 Task: Add an action where "Status category is Pending" in Customer not responding.
Action: Mouse moved to (27, 328)
Screenshot: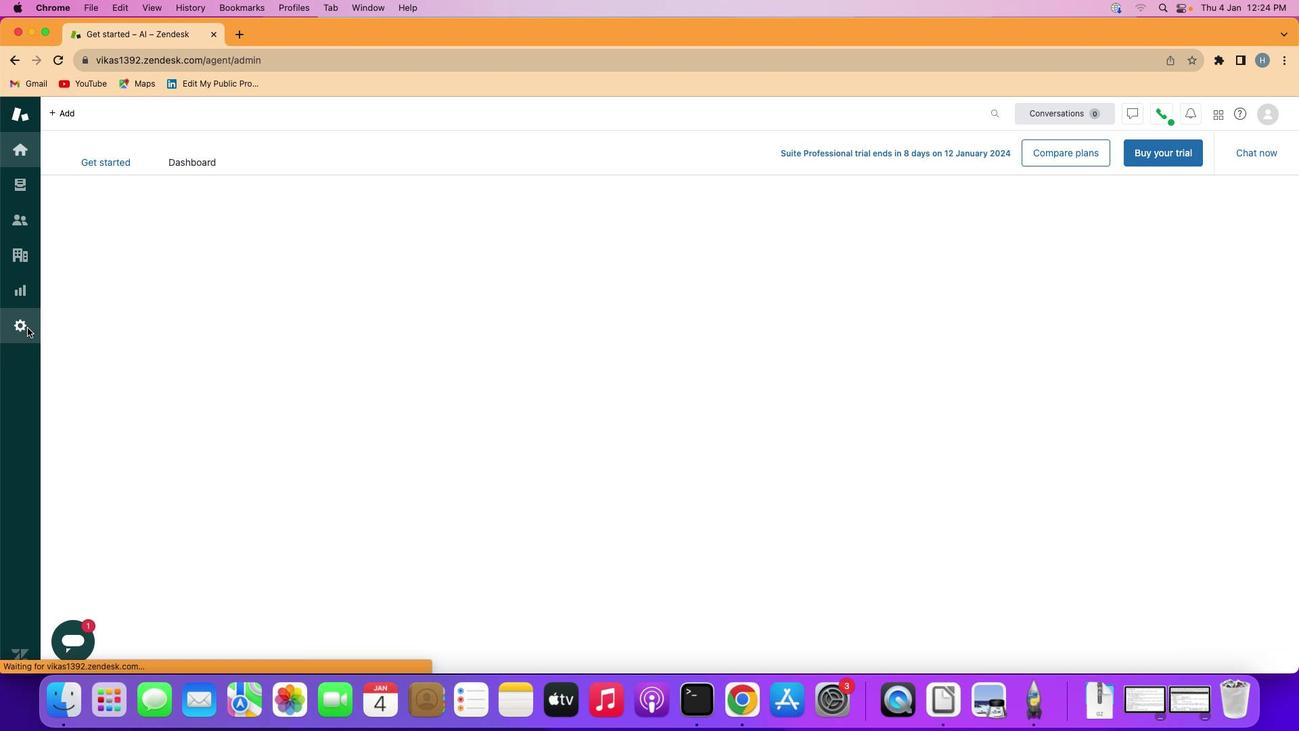 
Action: Mouse pressed left at (27, 328)
Screenshot: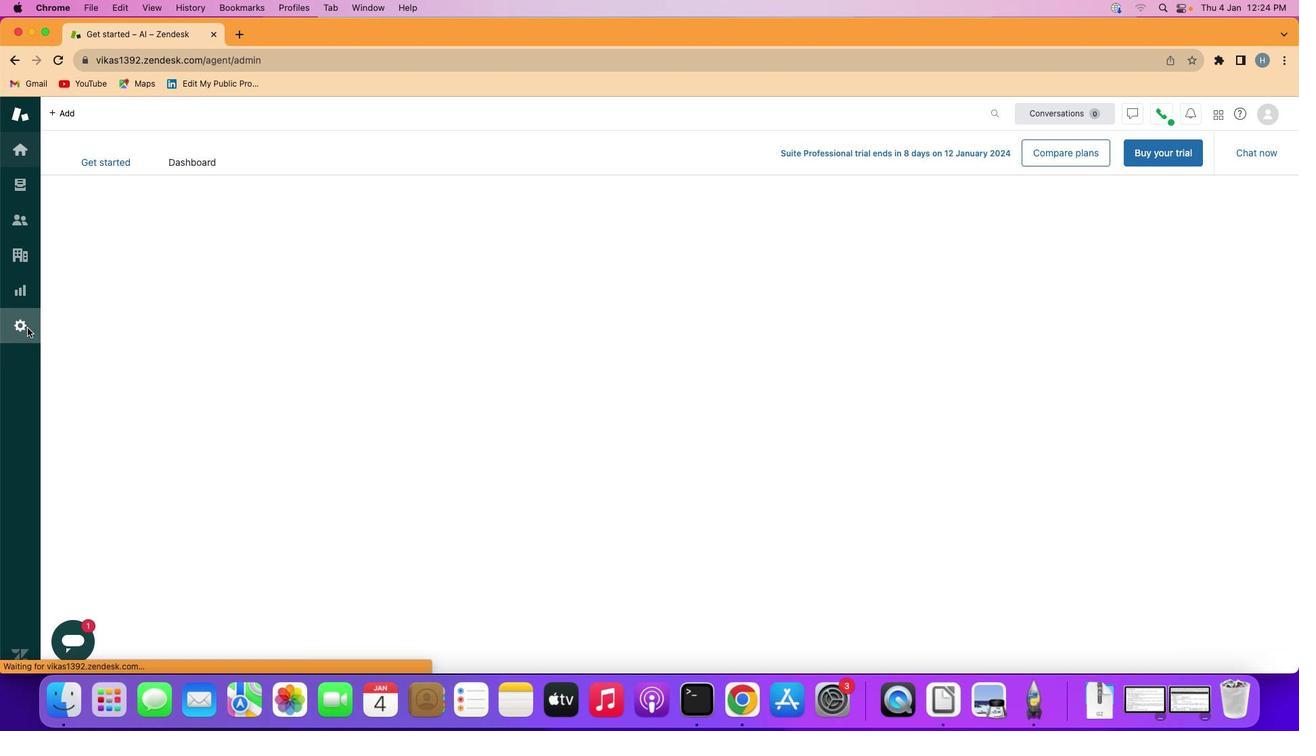 
Action: Mouse moved to (266, 554)
Screenshot: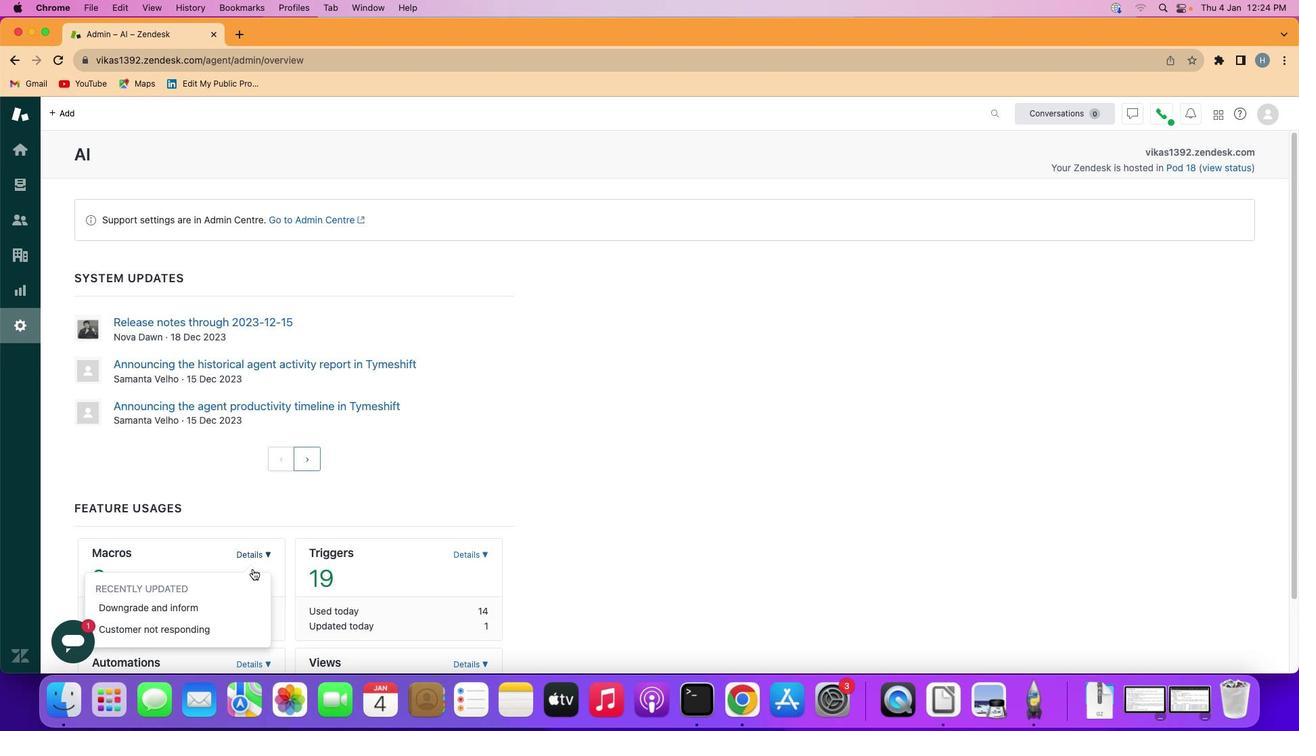 
Action: Mouse pressed left at (266, 554)
Screenshot: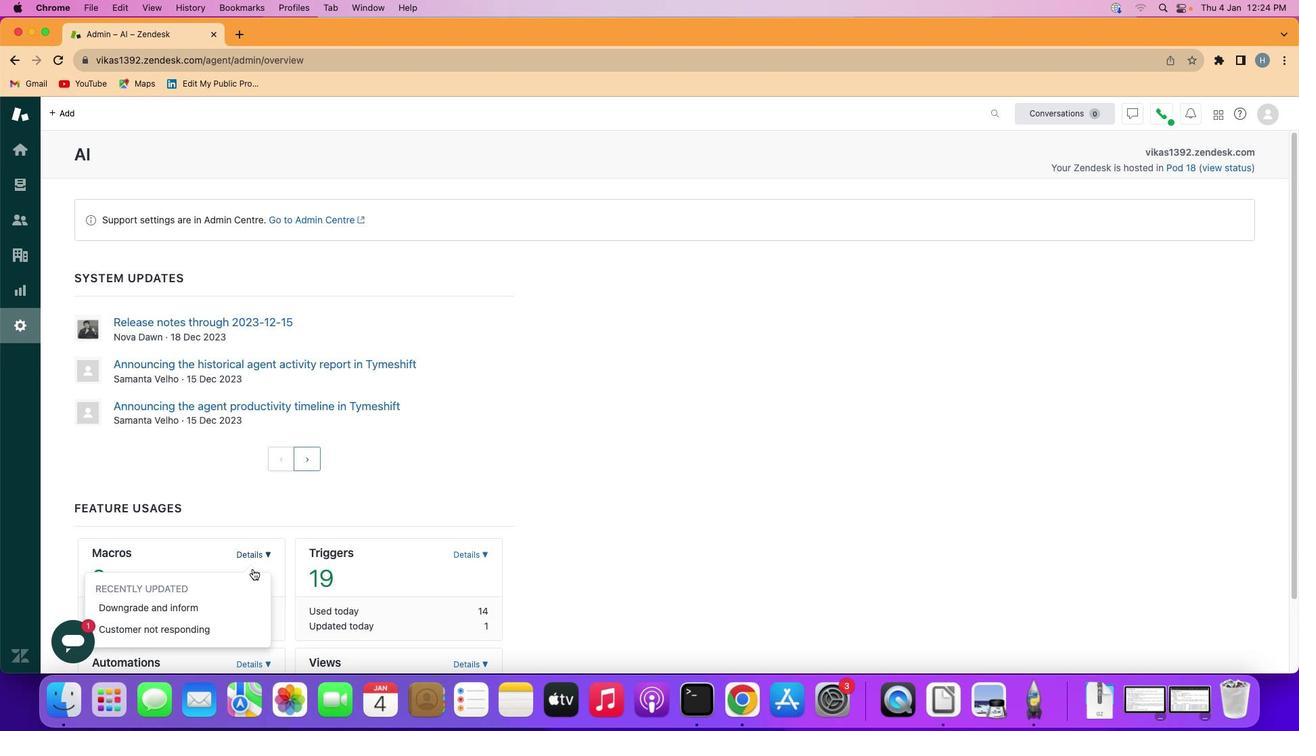 
Action: Mouse moved to (176, 625)
Screenshot: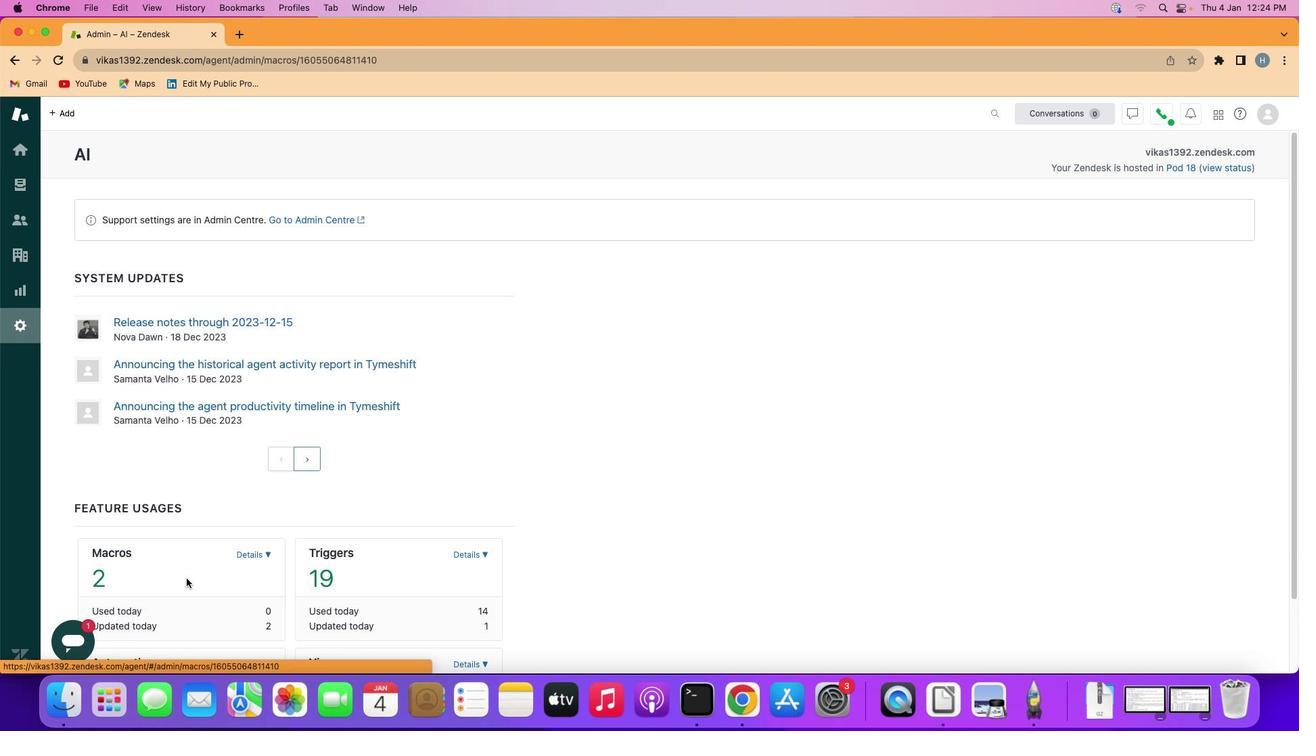 
Action: Mouse pressed left at (176, 625)
Screenshot: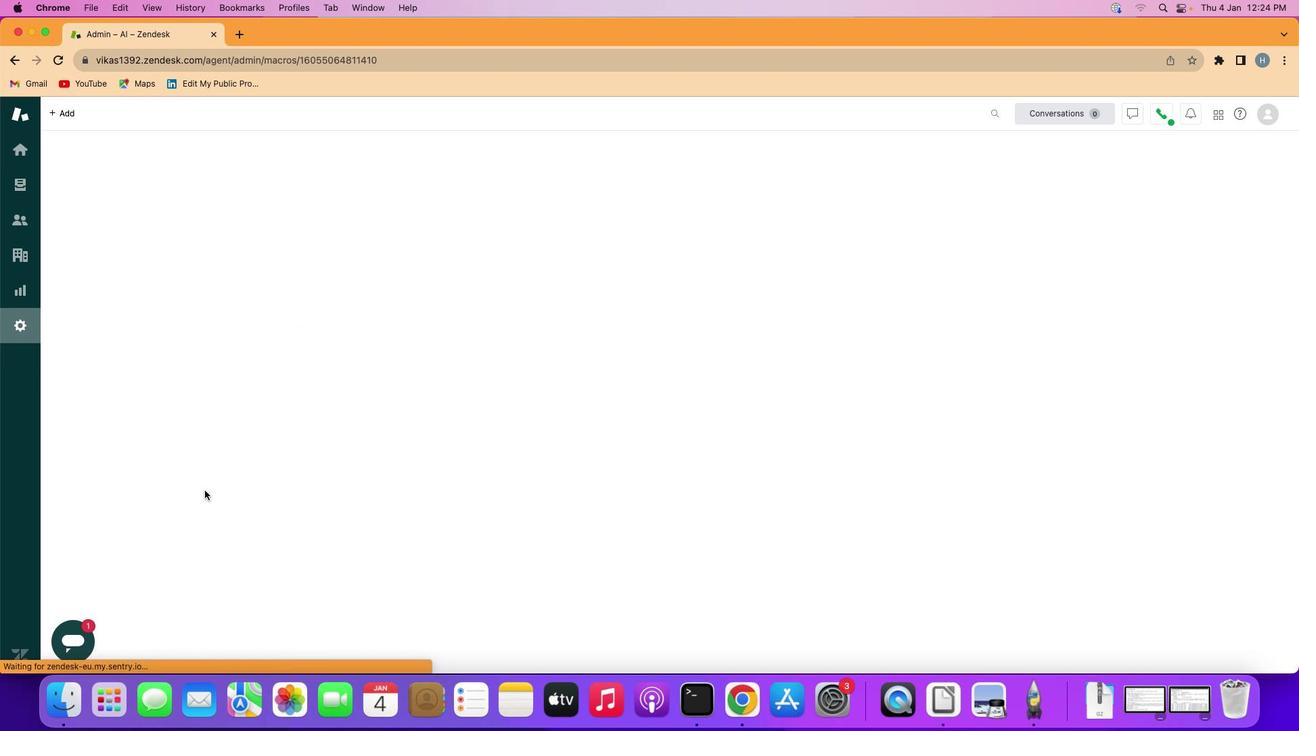 
Action: Mouse moved to (178, 497)
Screenshot: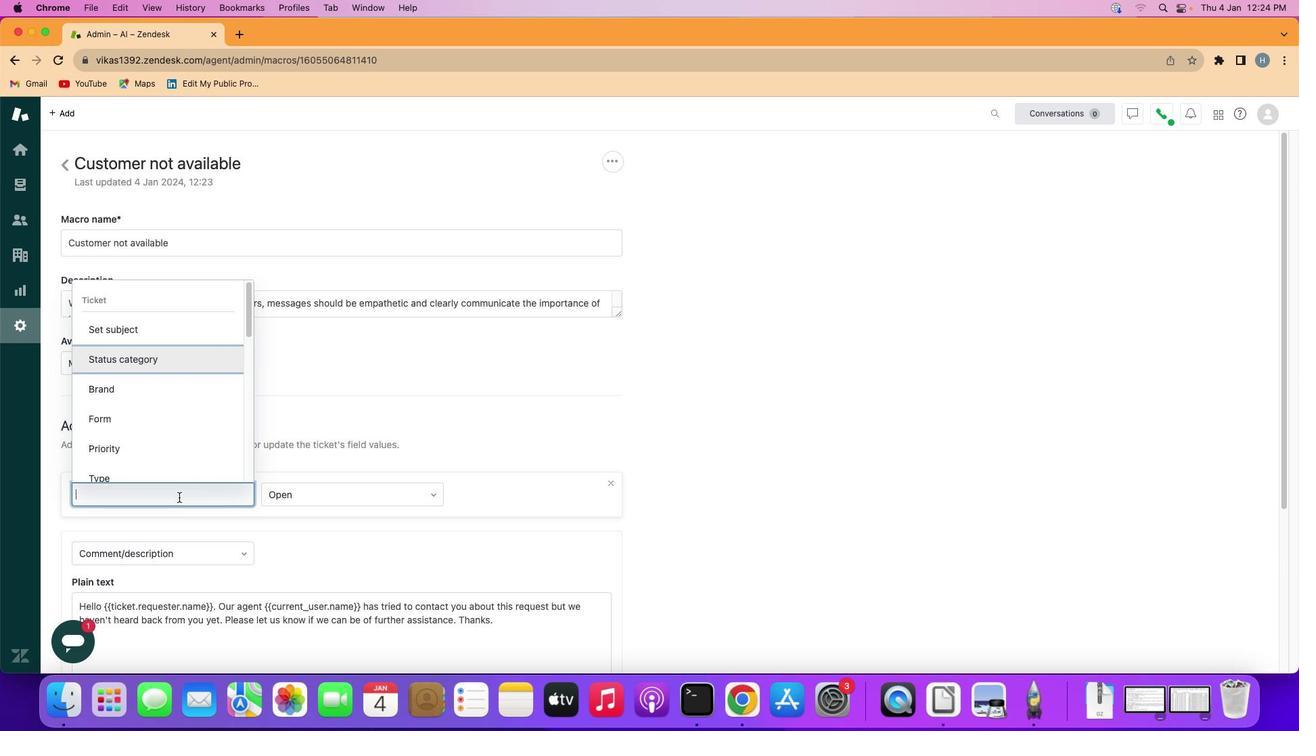 
Action: Mouse pressed left at (178, 497)
Screenshot: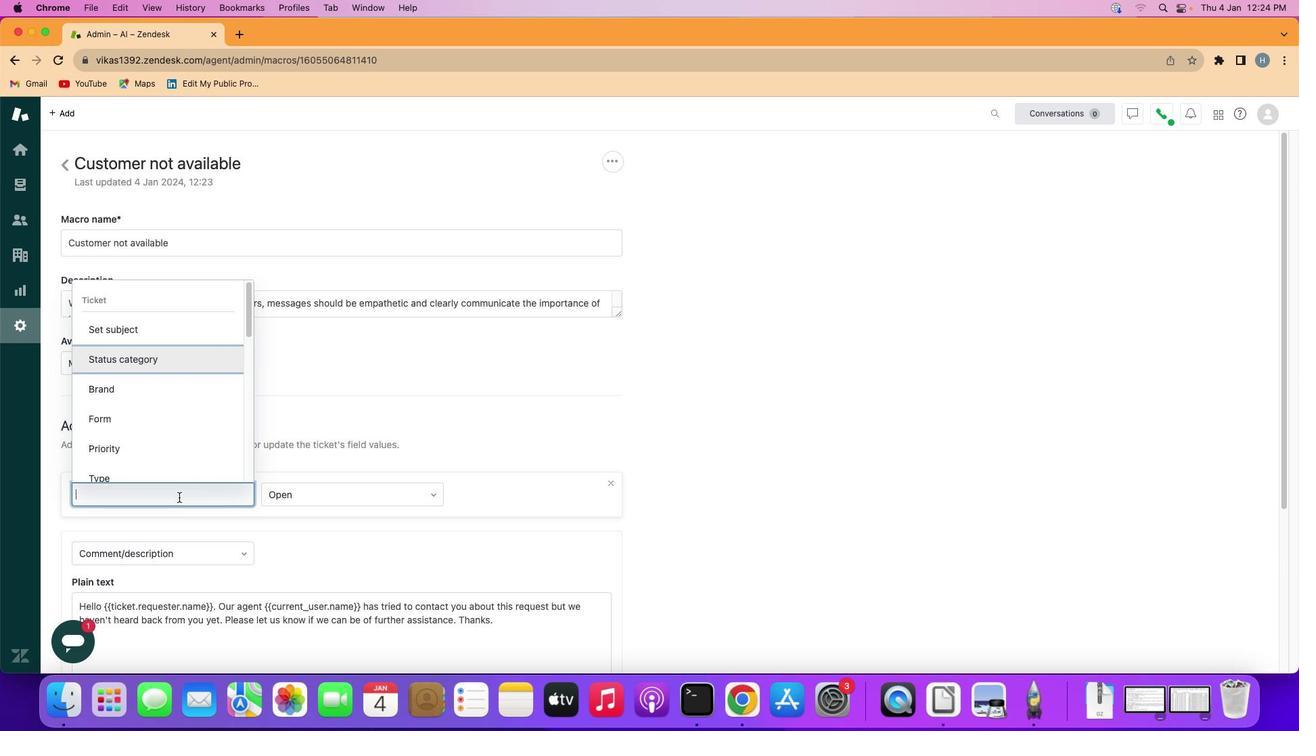 
Action: Mouse moved to (182, 362)
Screenshot: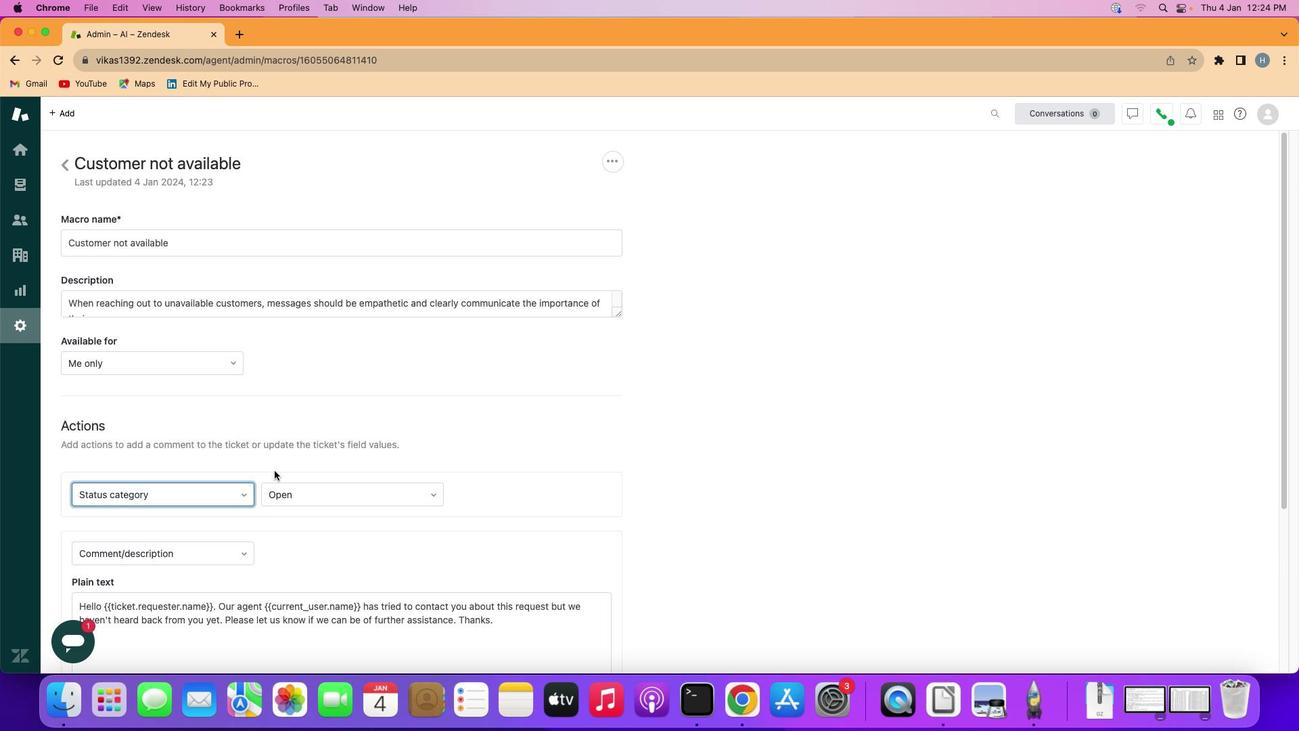 
Action: Mouse pressed left at (182, 362)
Screenshot: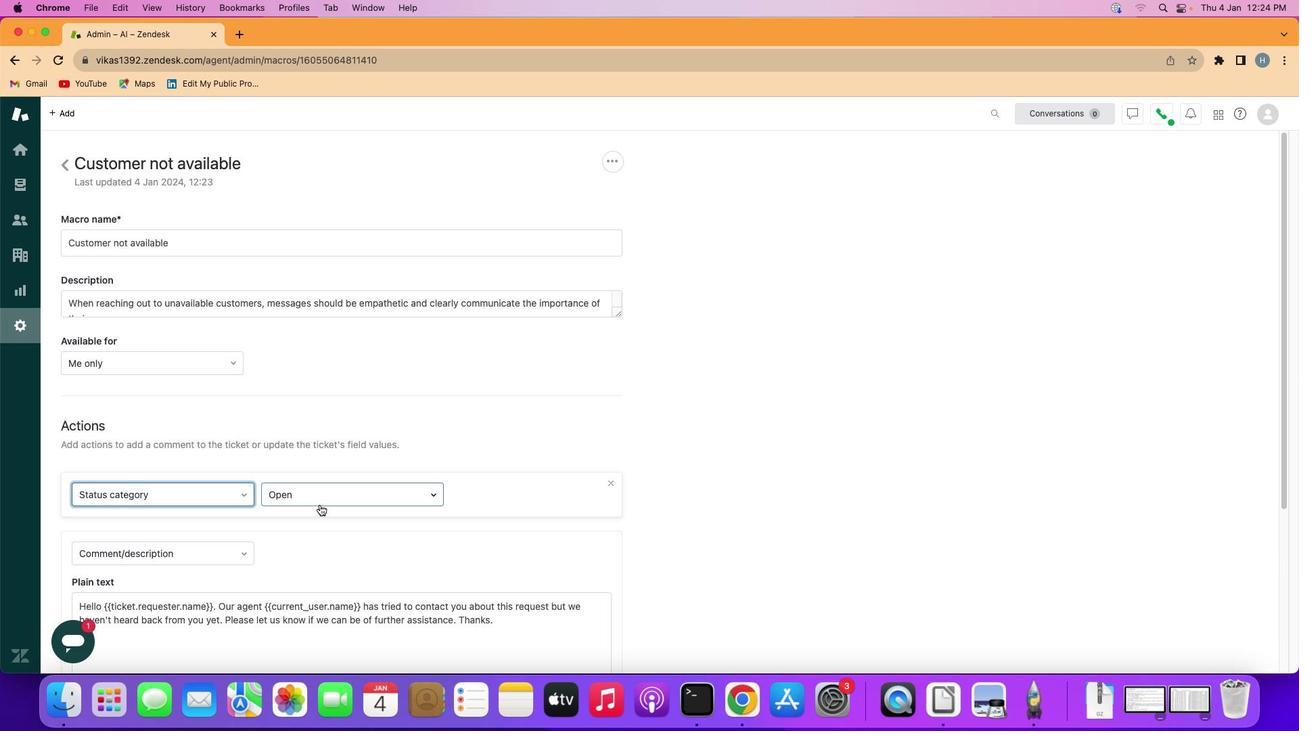 
Action: Mouse moved to (331, 500)
Screenshot: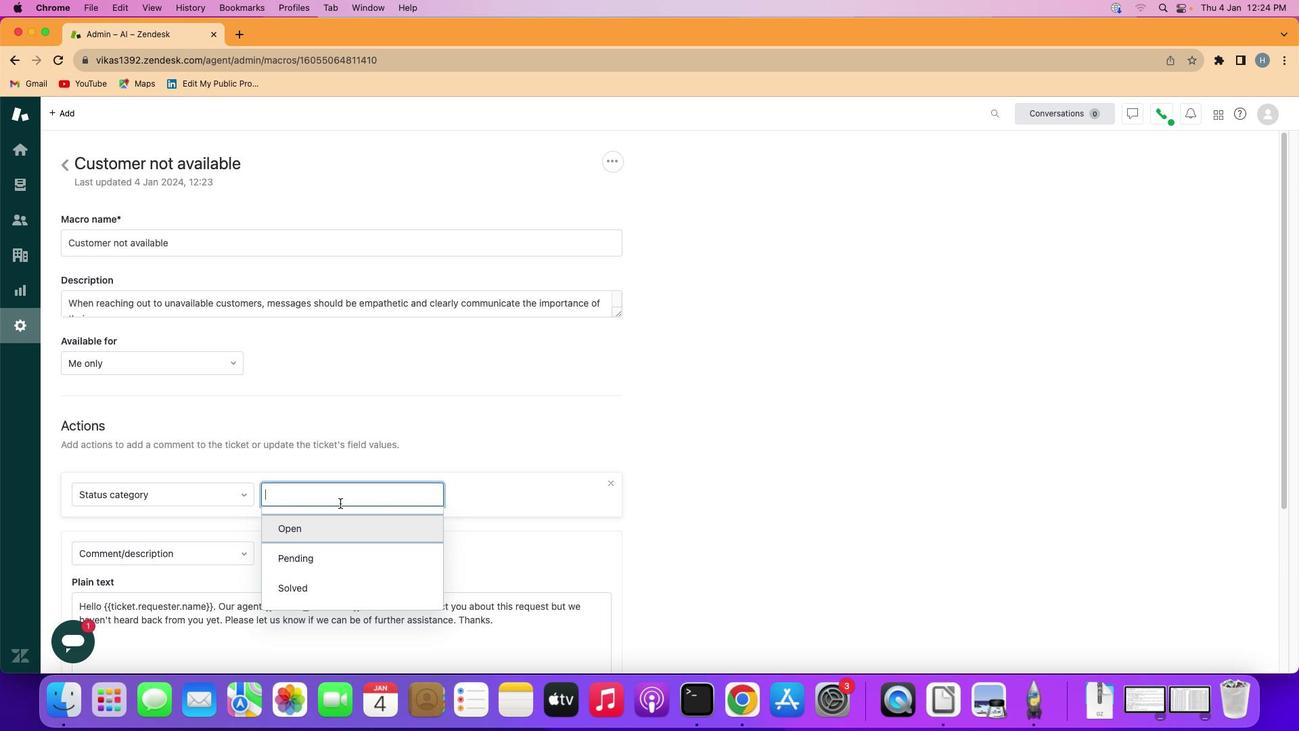 
Action: Mouse pressed left at (331, 500)
Screenshot: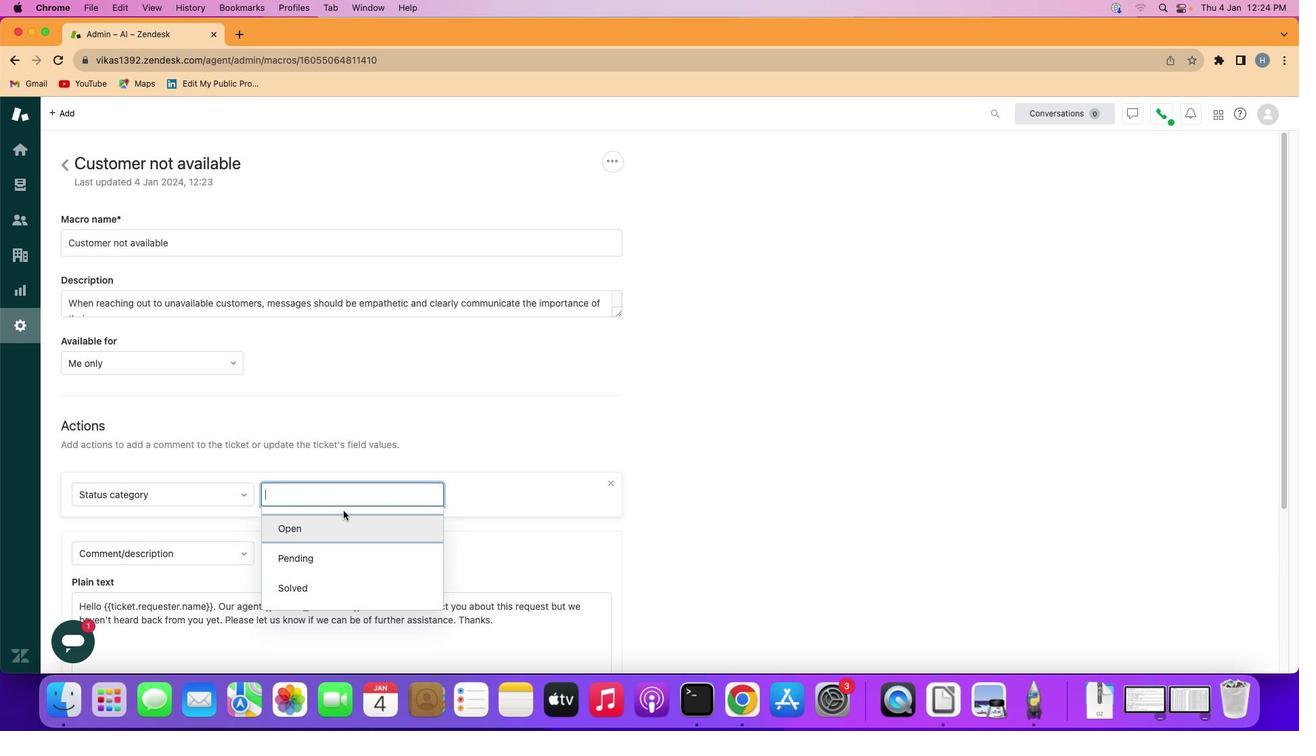 
Action: Mouse moved to (351, 562)
Screenshot: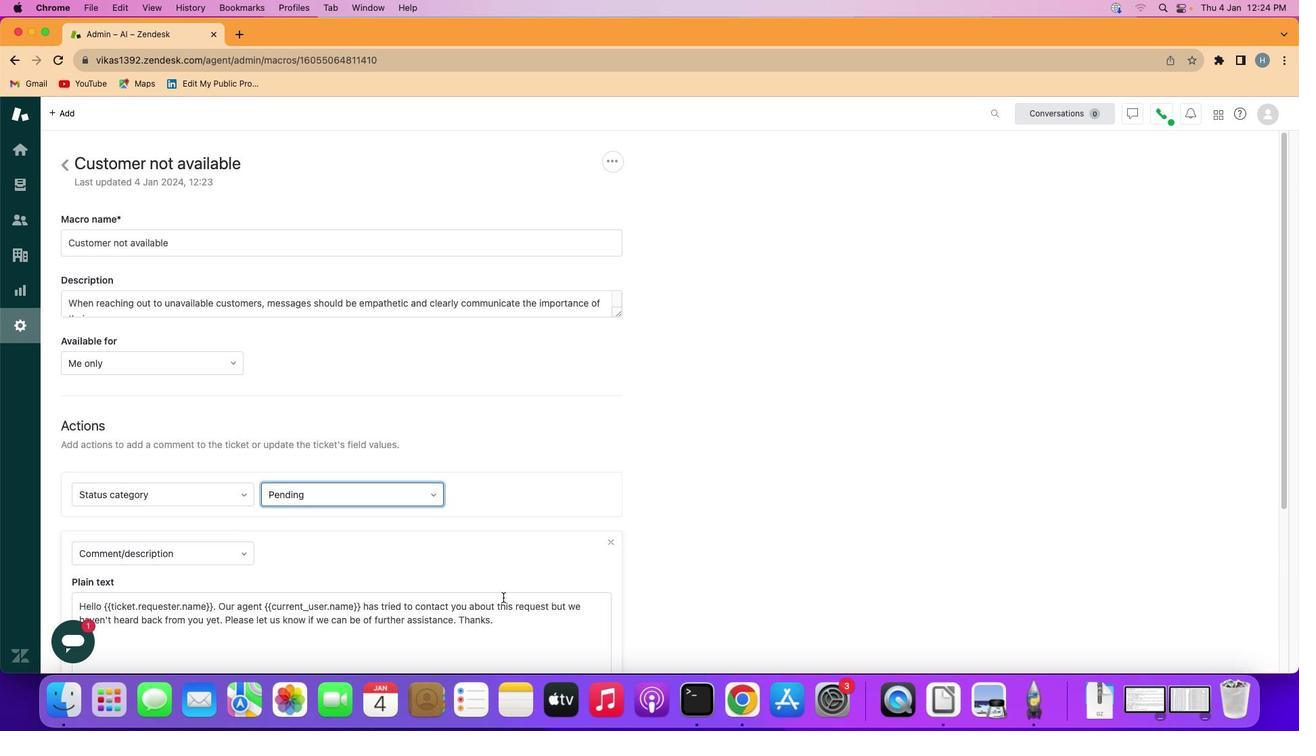 
Action: Mouse pressed left at (351, 562)
Screenshot: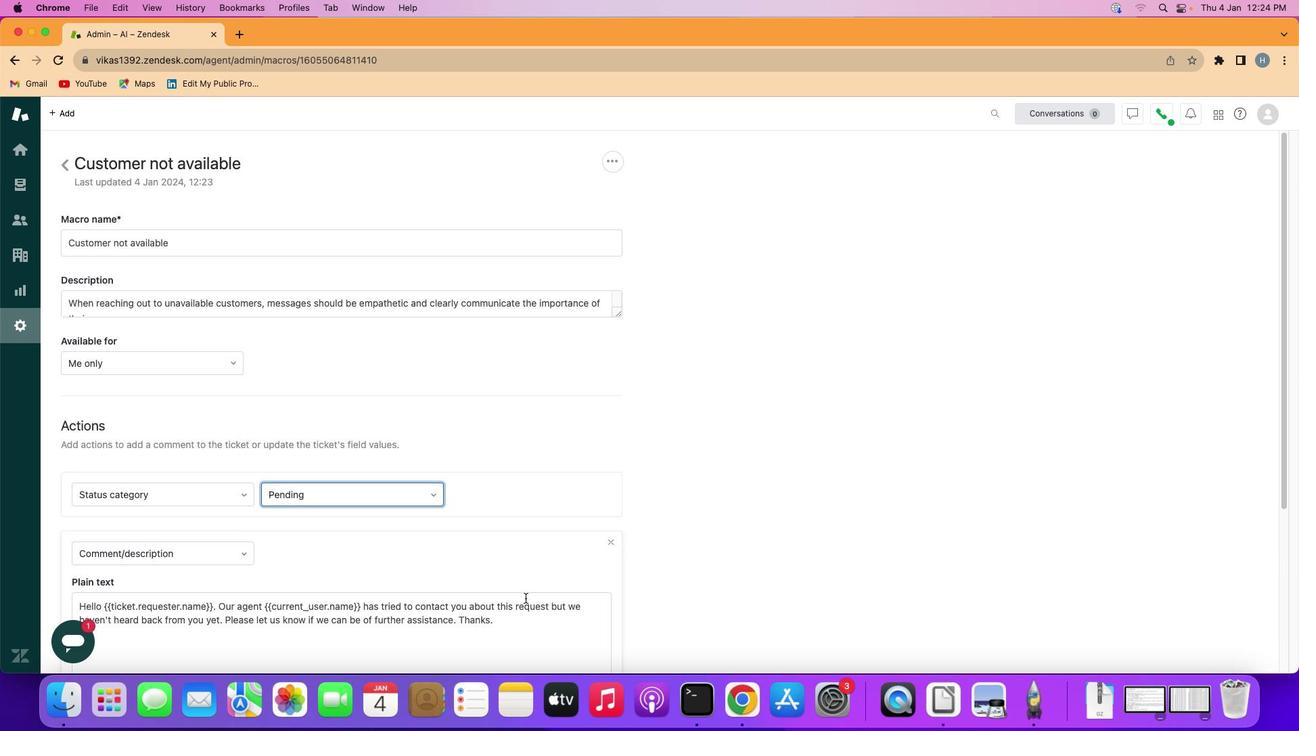 
Action: Mouse moved to (544, 606)
Screenshot: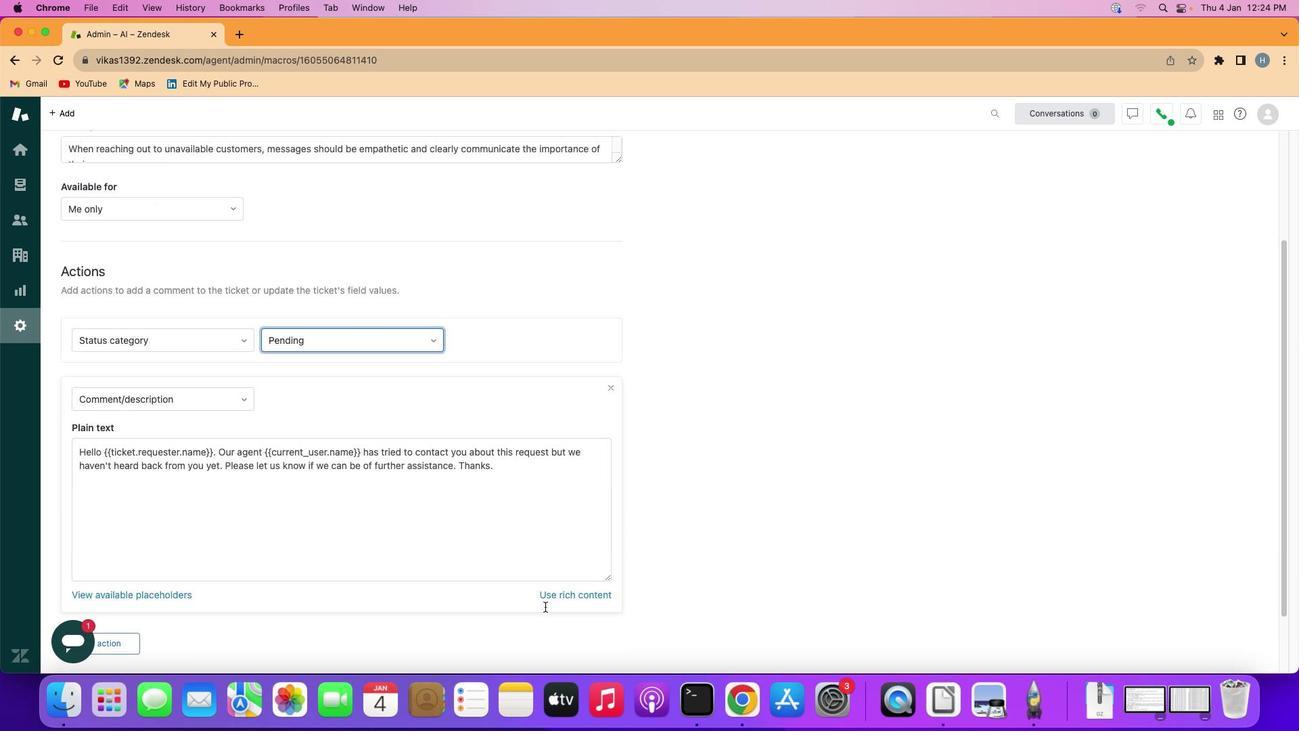 
Action: Mouse scrolled (544, 606) with delta (0, 0)
Screenshot: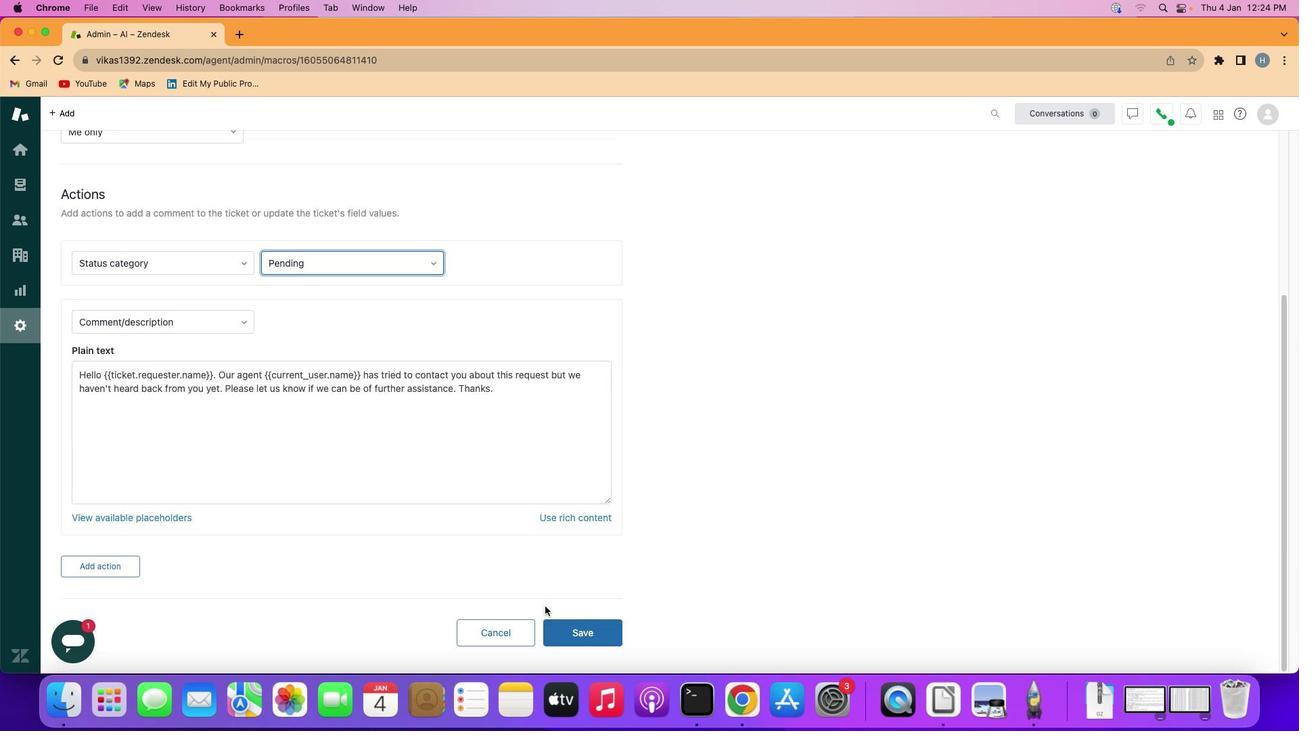 
Action: Mouse scrolled (544, 606) with delta (0, 0)
Screenshot: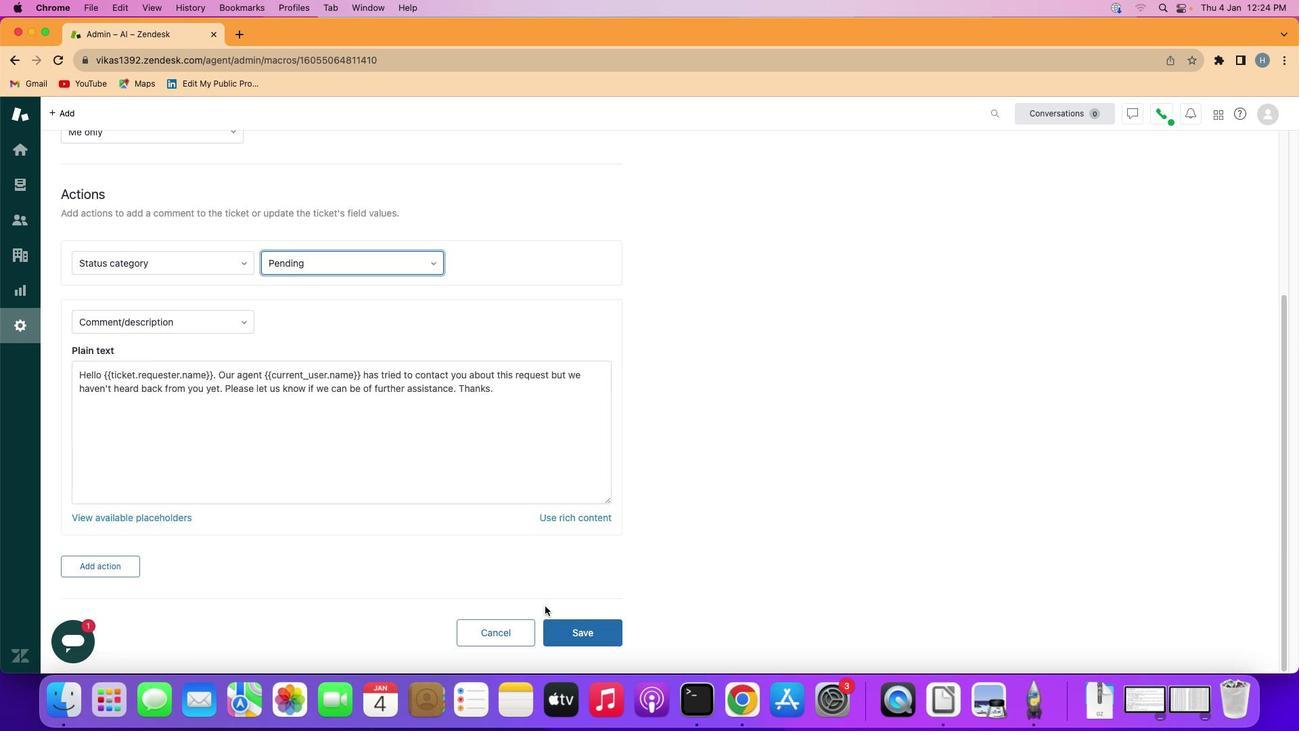 
Action: Mouse scrolled (544, 606) with delta (0, -1)
Screenshot: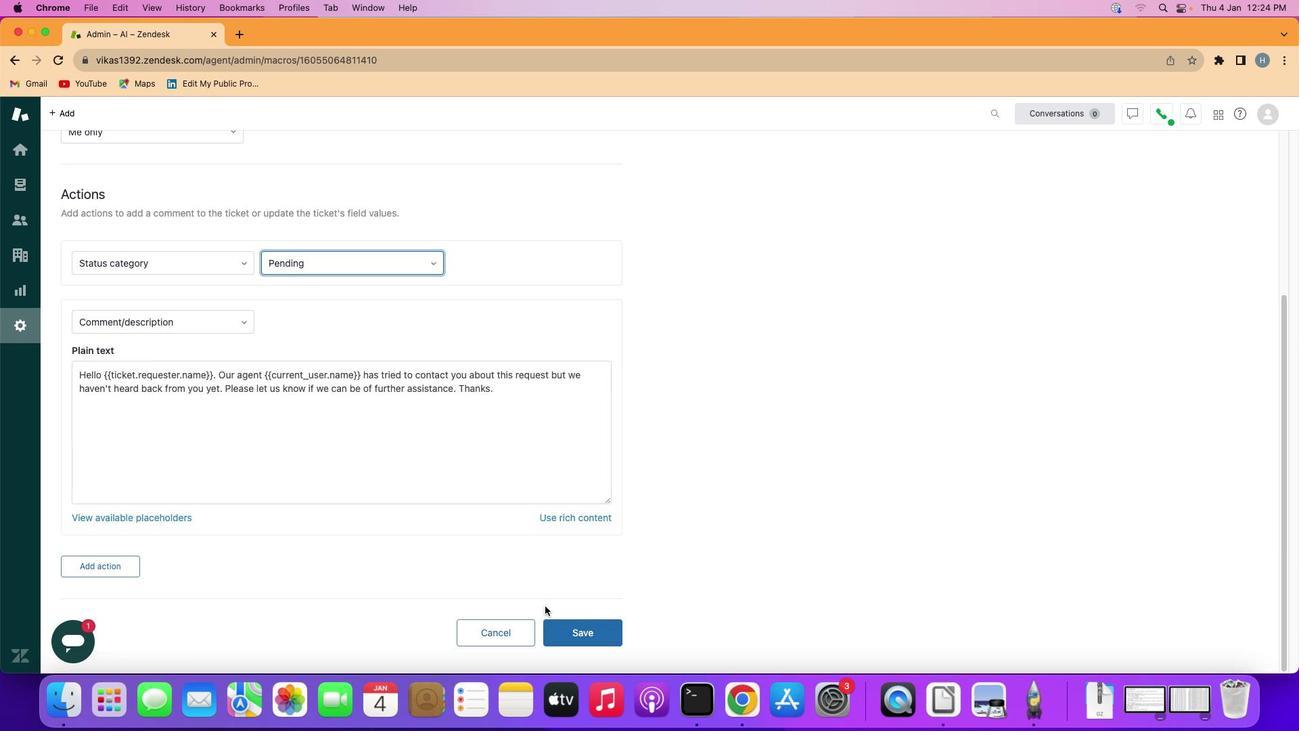 
Action: Mouse scrolled (544, 606) with delta (0, -2)
Screenshot: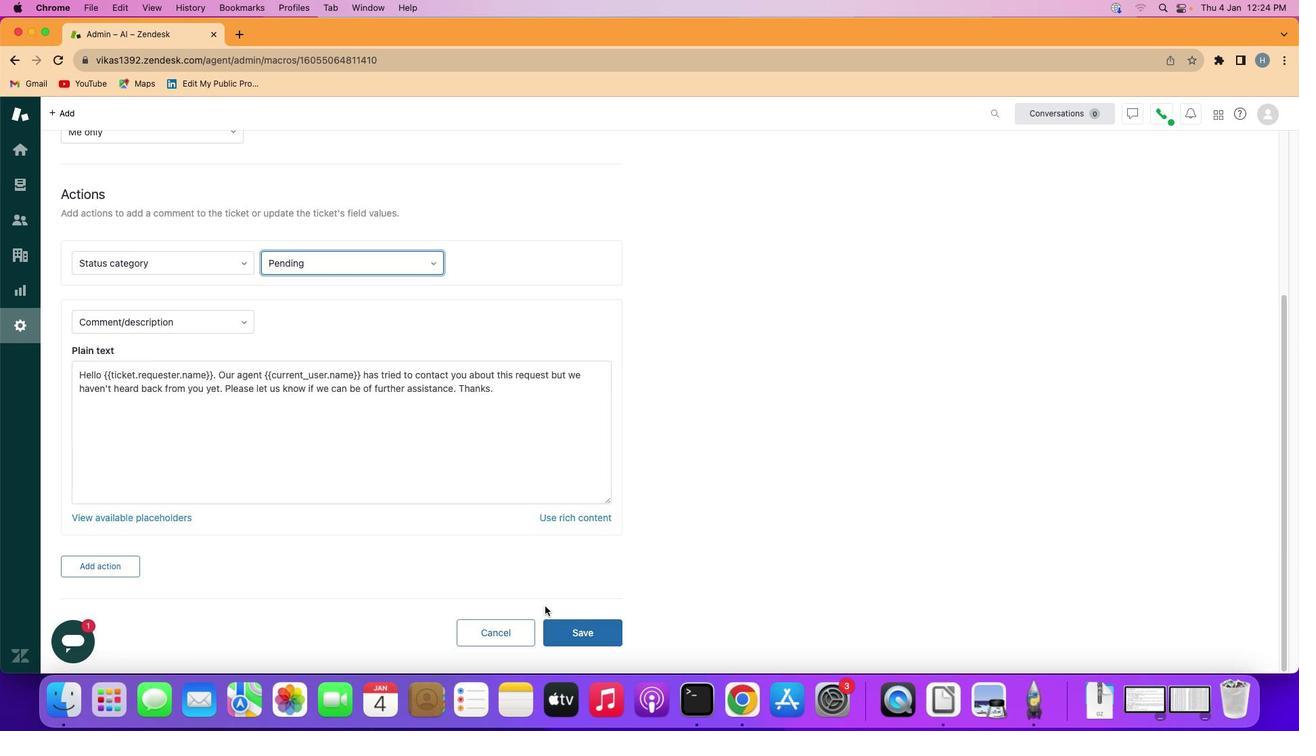 
Action: Mouse scrolled (544, 606) with delta (0, -3)
Screenshot: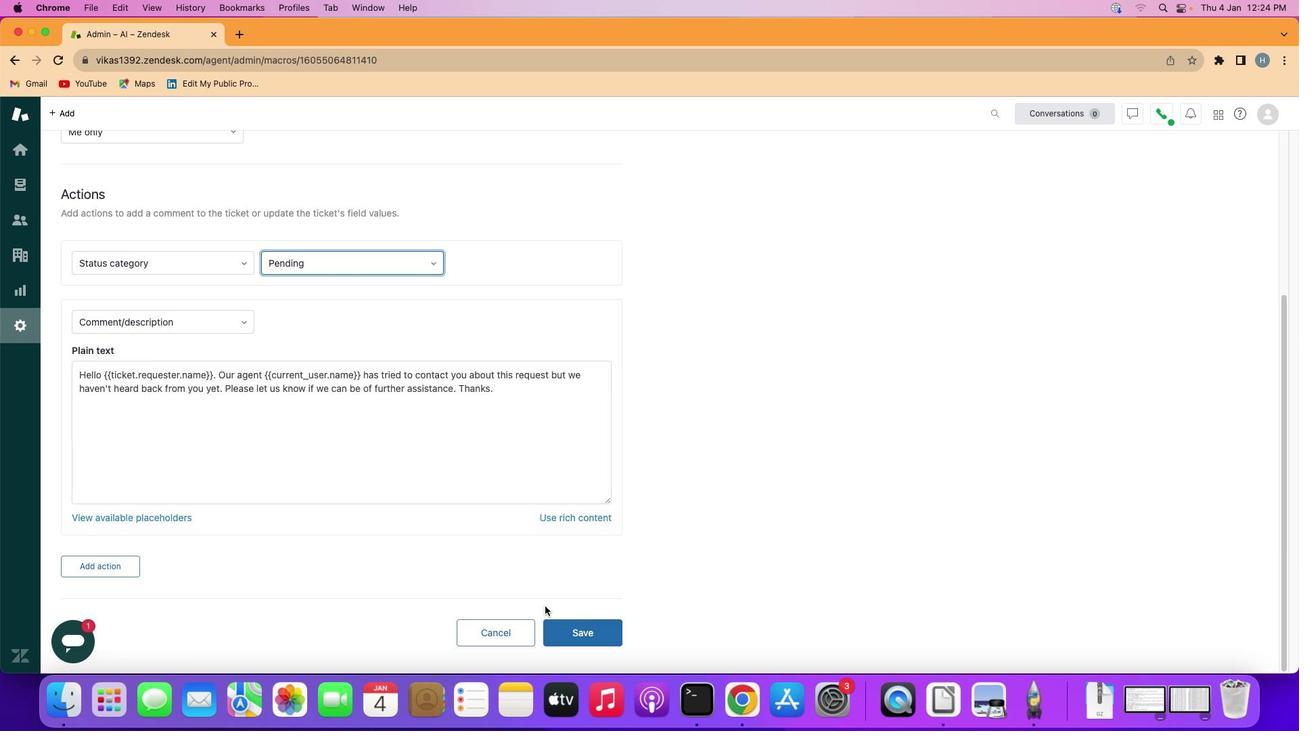 
Action: Mouse moved to (545, 606)
Screenshot: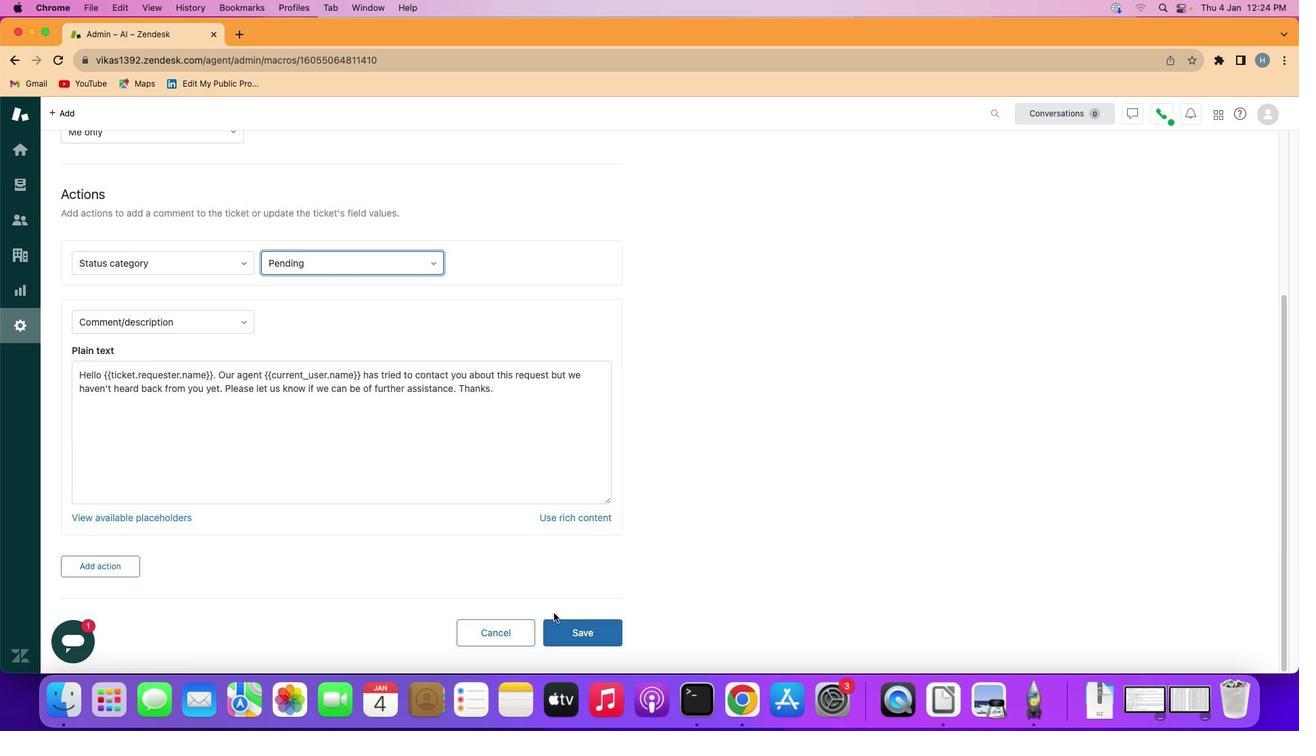 
Action: Mouse scrolled (545, 606) with delta (0, 0)
Screenshot: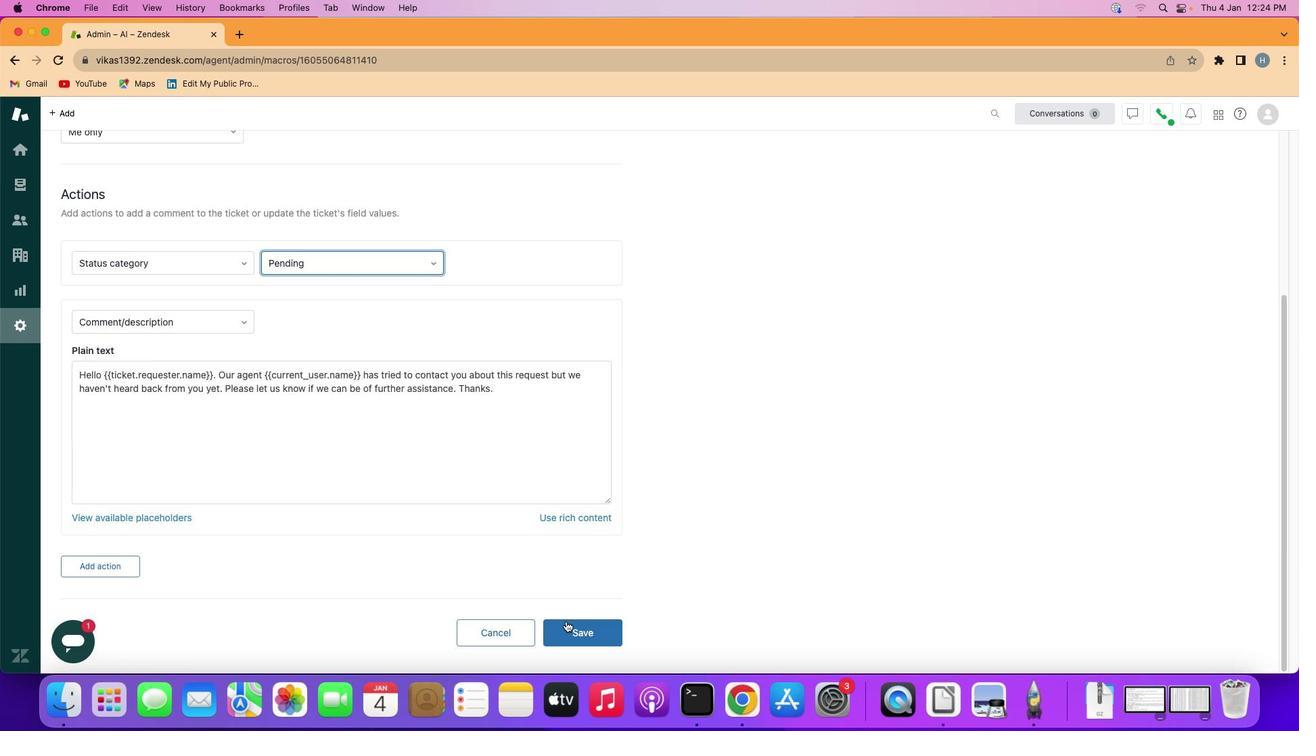 
Action: Mouse scrolled (545, 606) with delta (0, 0)
Screenshot: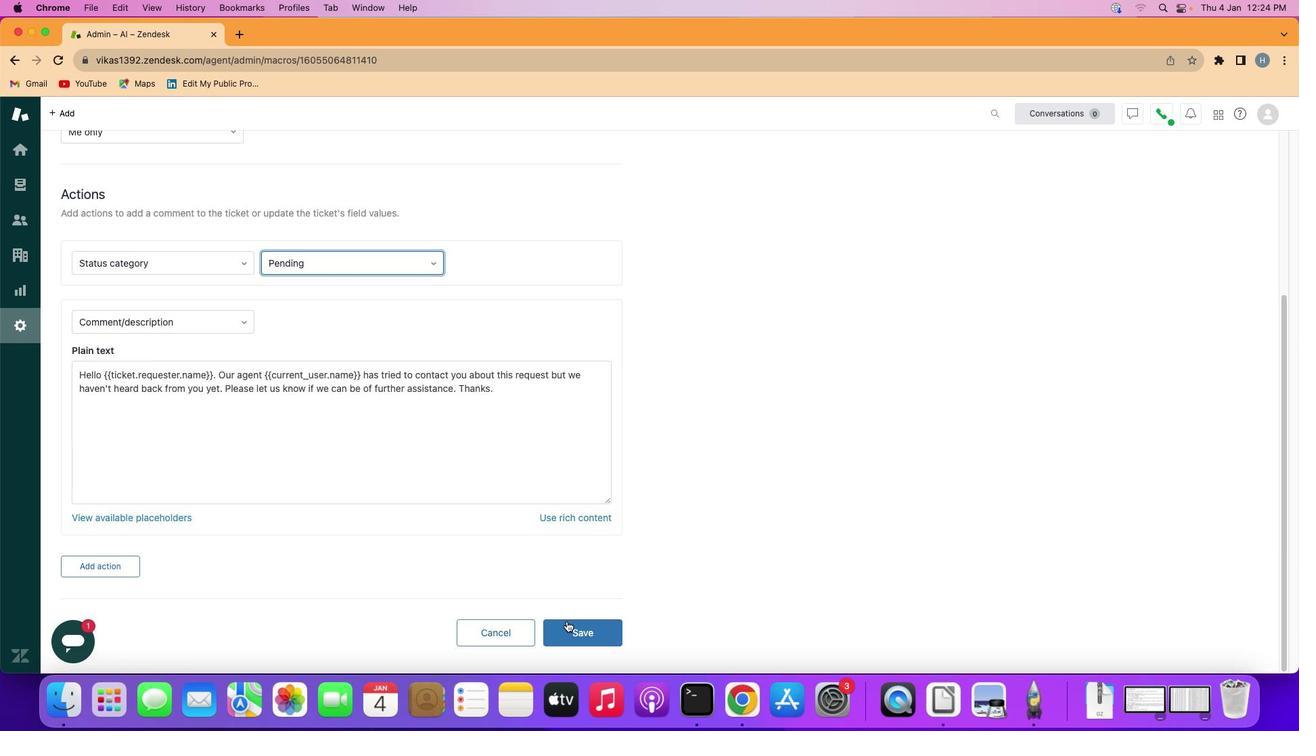 
Action: Mouse scrolled (545, 606) with delta (0, -2)
Screenshot: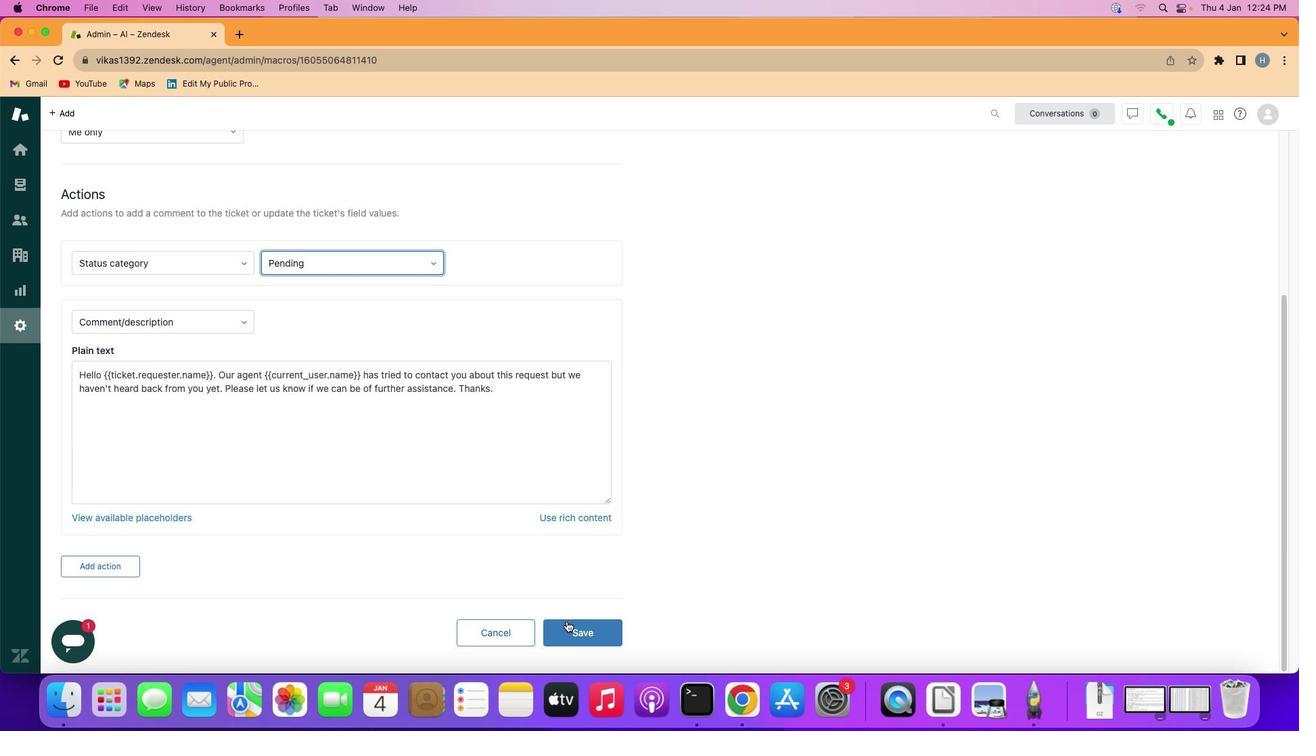 
Action: Mouse scrolled (545, 606) with delta (0, -2)
Screenshot: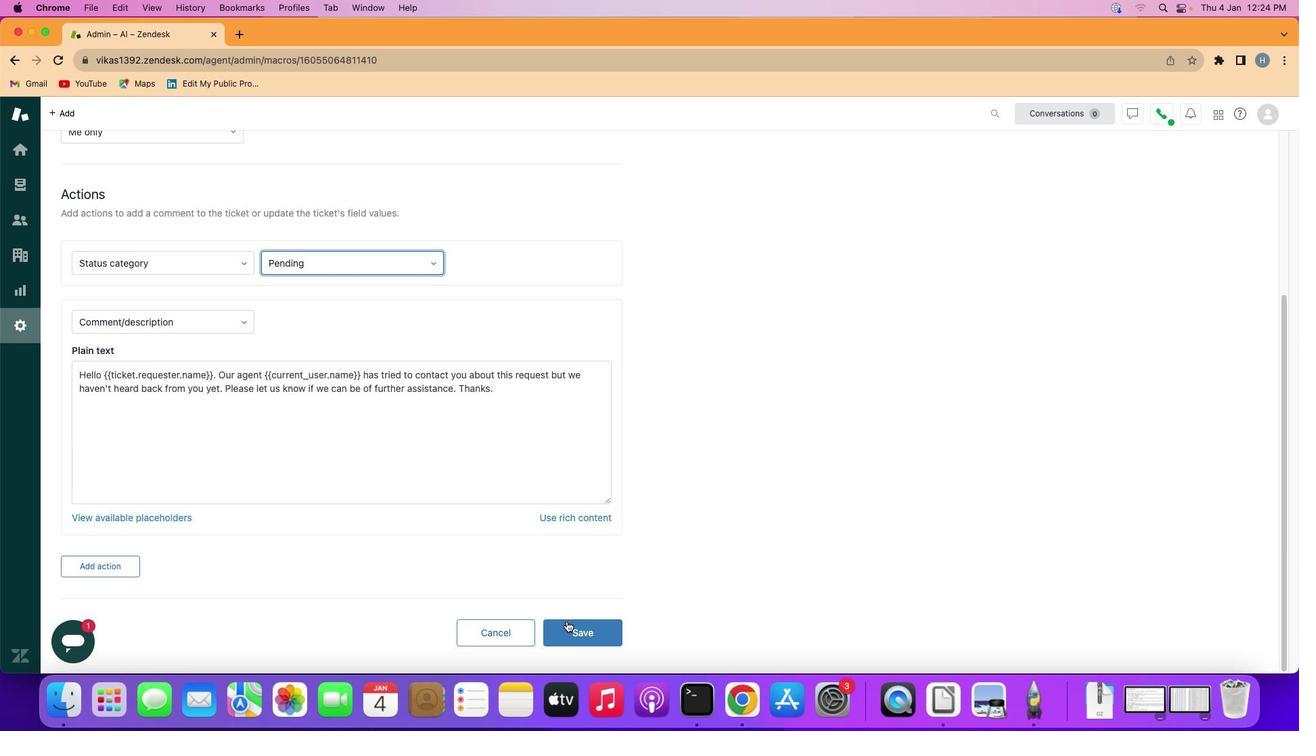
Action: Mouse moved to (567, 621)
Screenshot: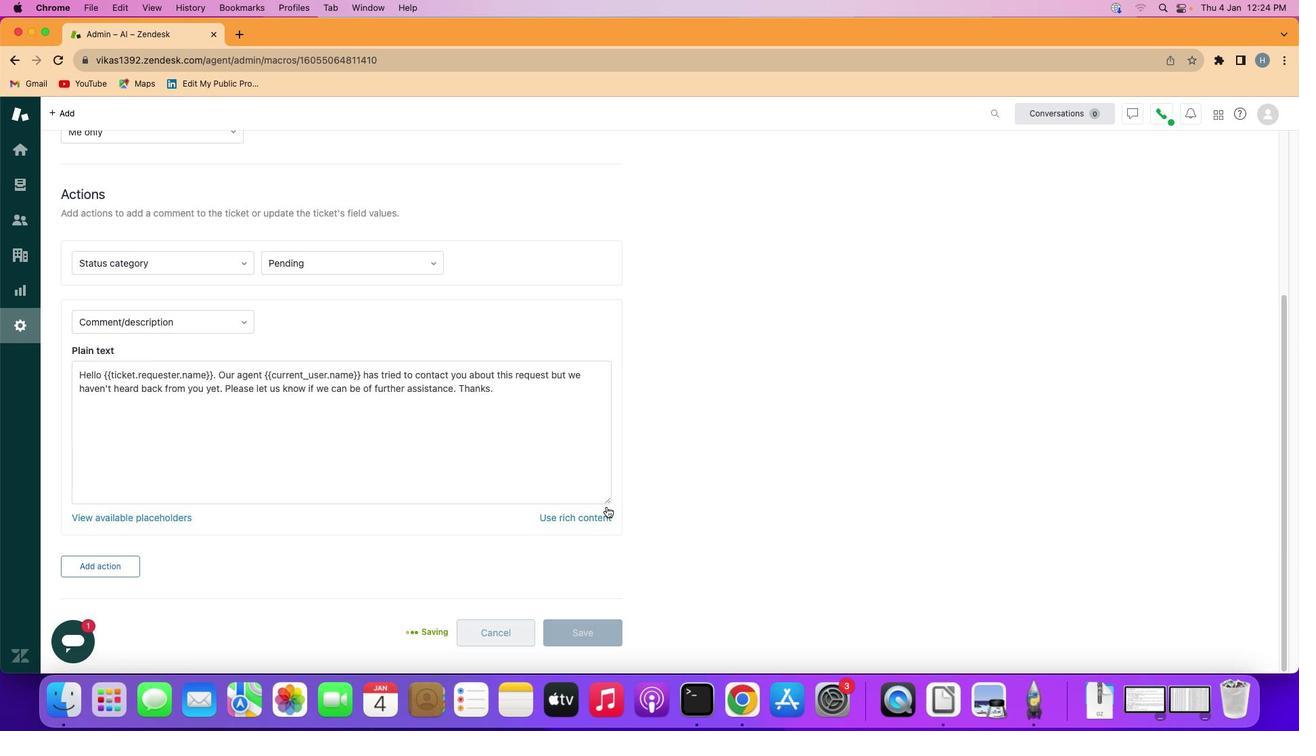 
Action: Mouse pressed left at (567, 621)
Screenshot: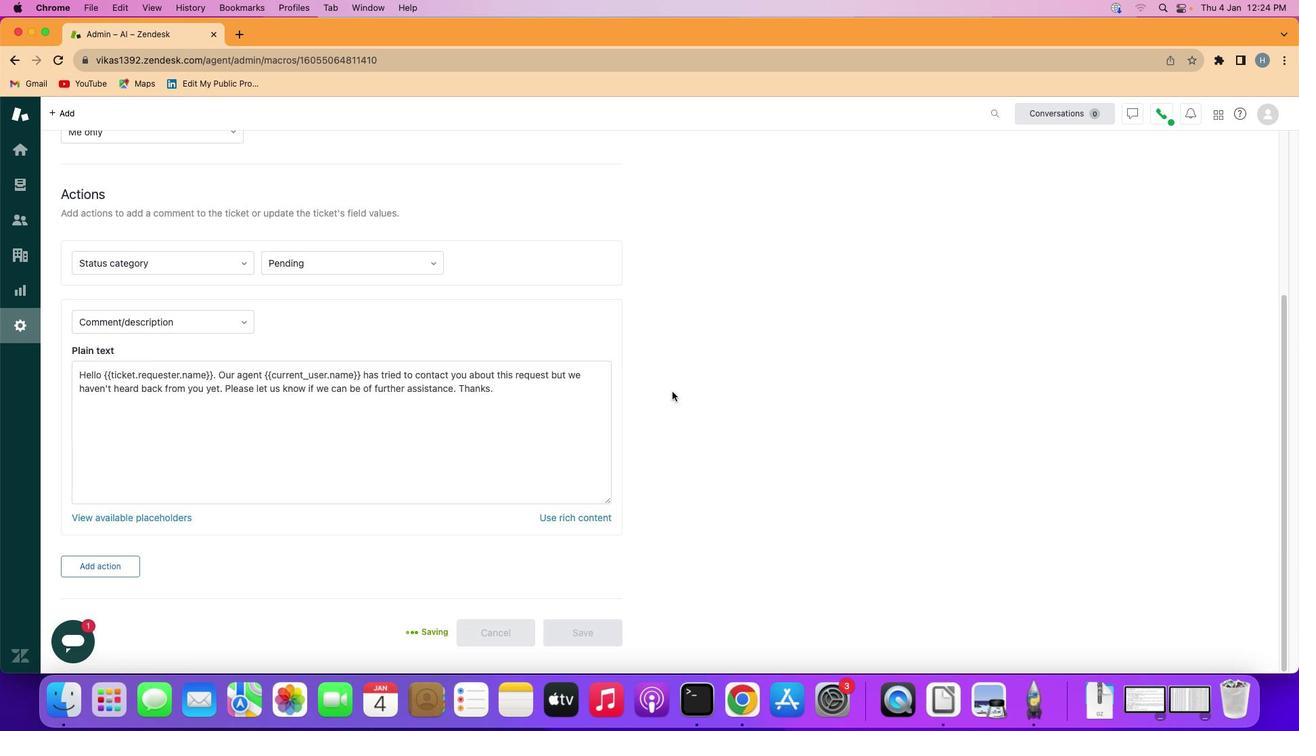 
Action: Mouse moved to (693, 357)
Screenshot: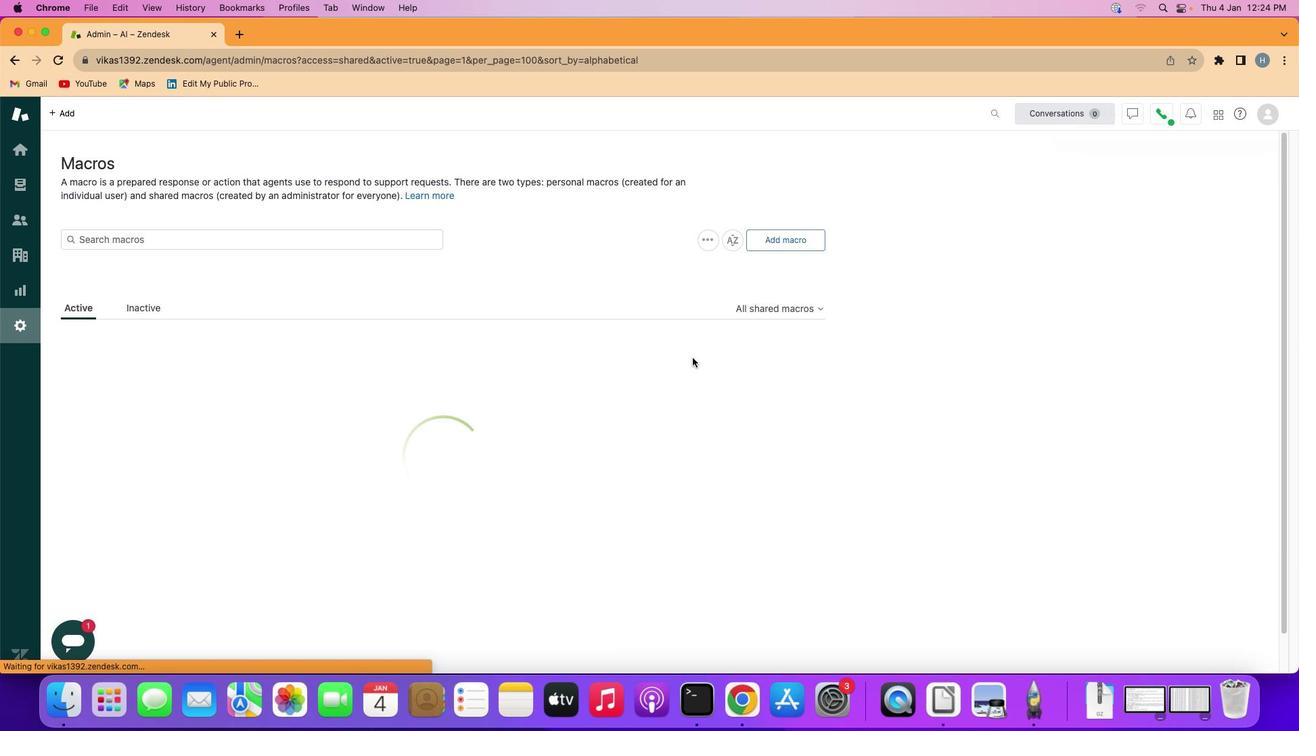 
